 Task: Create a due date automation trigger when advanced on, on the wednesday after a card is due add dates due in 1 days at 11:00 AM.
Action: Mouse moved to (1032, 85)
Screenshot: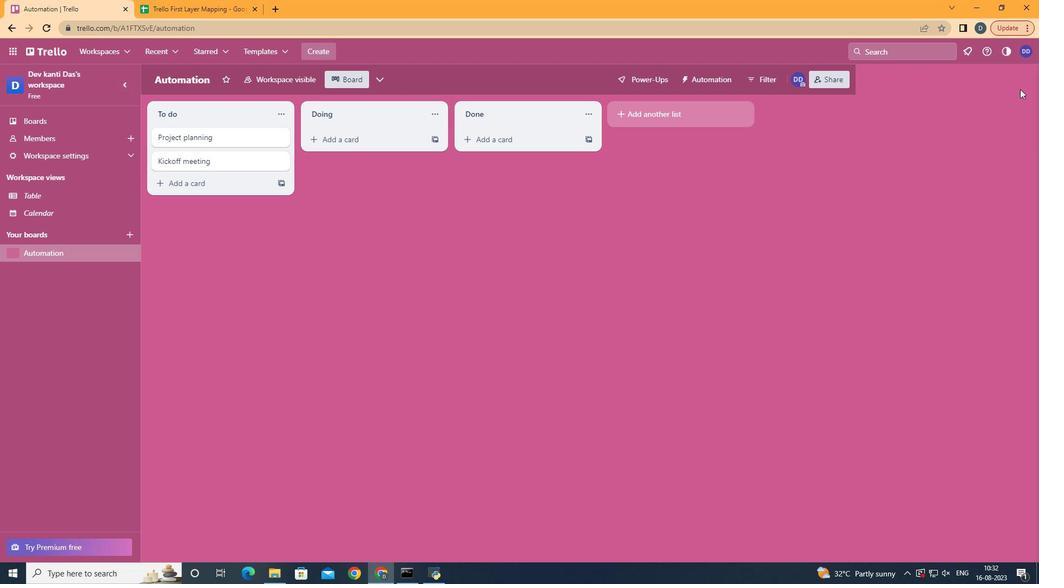 
Action: Mouse pressed left at (1032, 85)
Screenshot: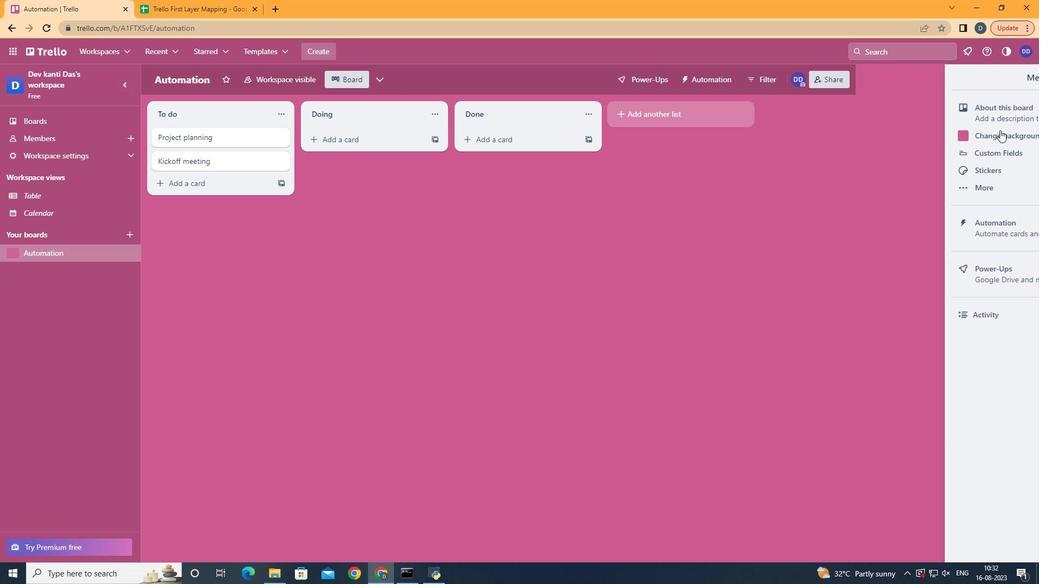 
Action: Mouse moved to (948, 230)
Screenshot: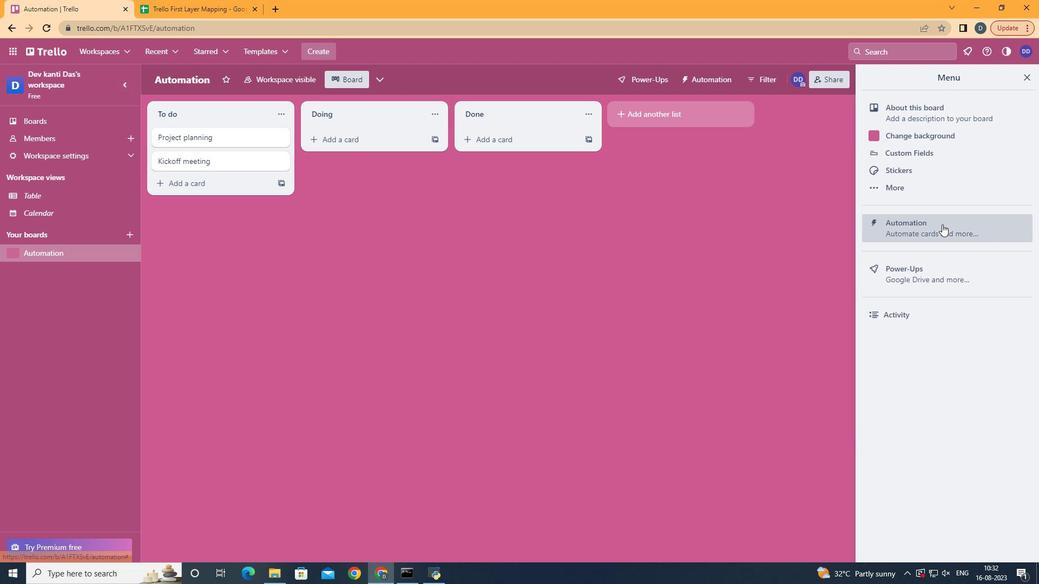 
Action: Mouse pressed left at (948, 230)
Screenshot: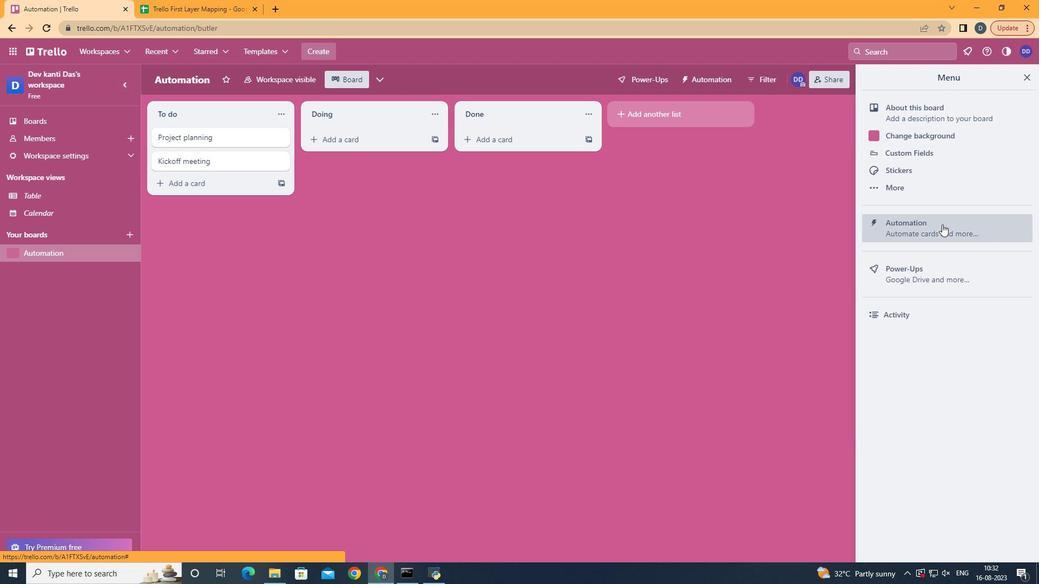 
Action: Mouse moved to (226, 224)
Screenshot: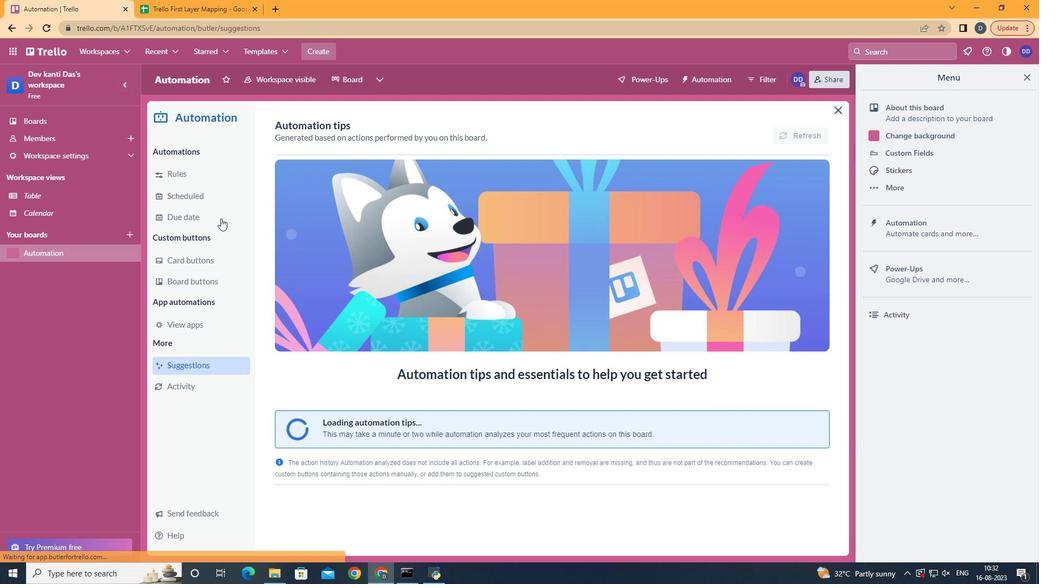 
Action: Mouse pressed left at (226, 224)
Screenshot: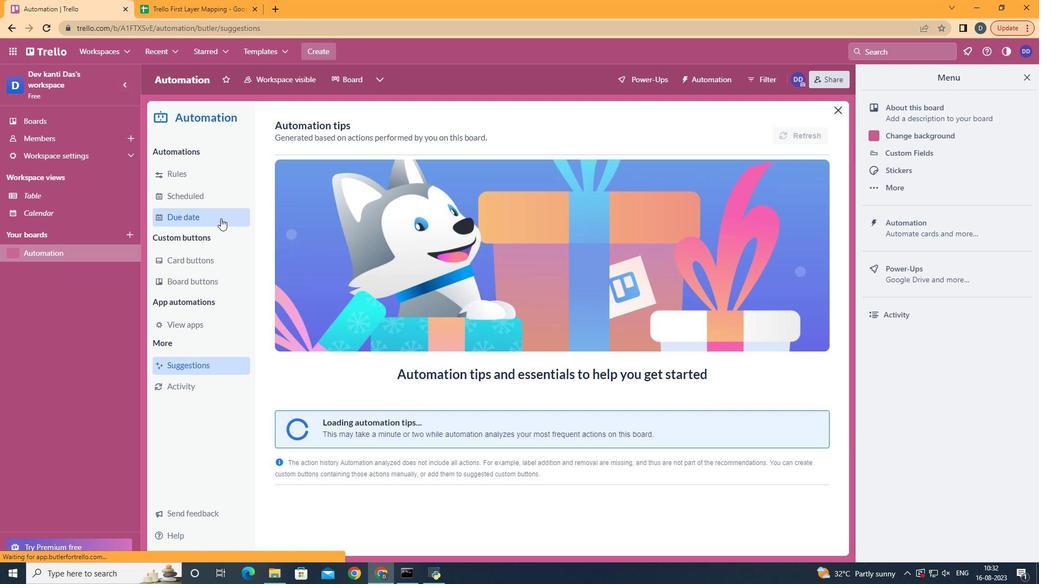 
Action: Mouse moved to (762, 134)
Screenshot: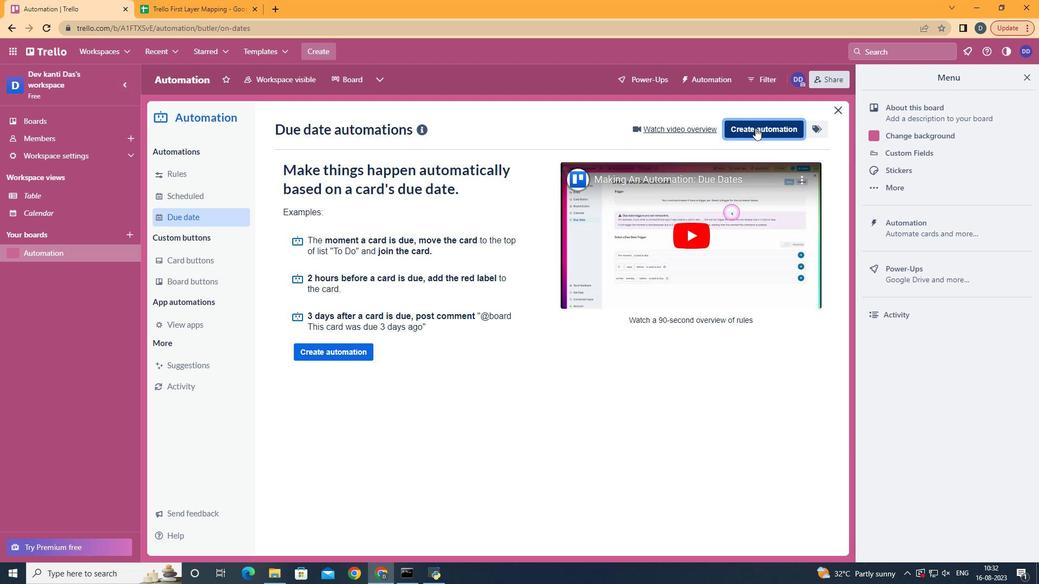 
Action: Mouse pressed left at (762, 134)
Screenshot: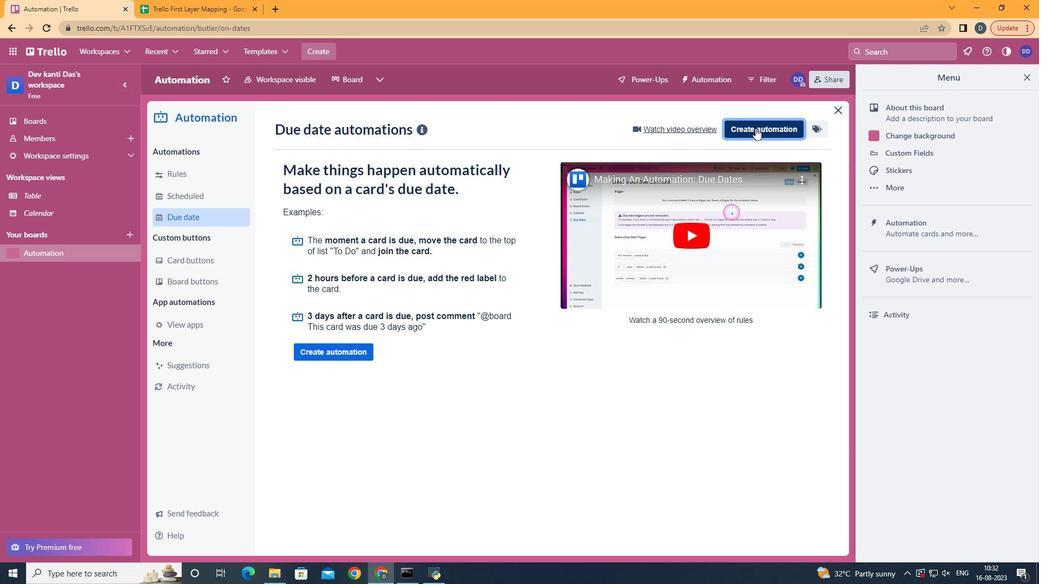 
Action: Mouse moved to (590, 238)
Screenshot: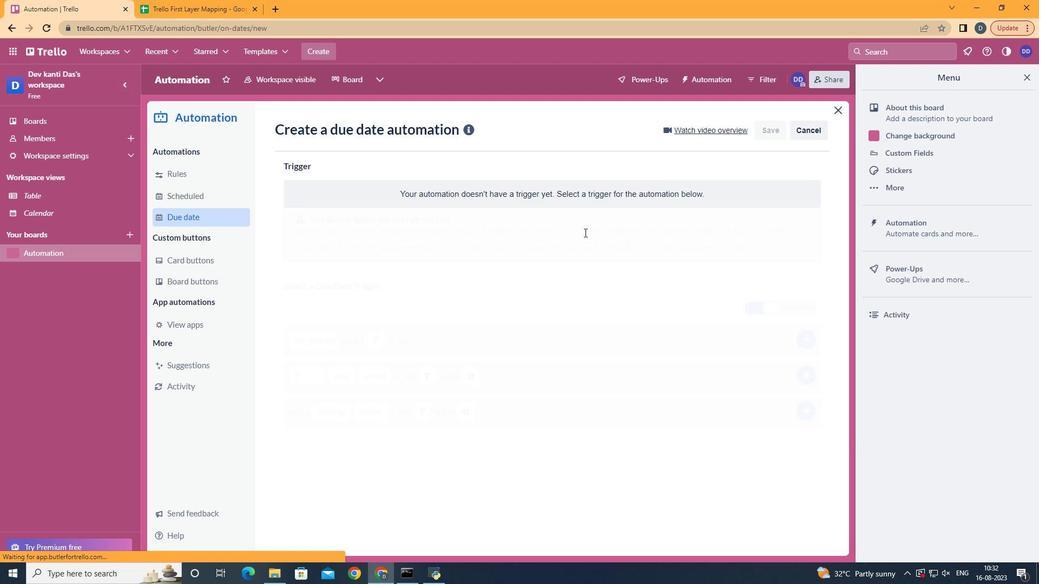 
Action: Mouse pressed left at (590, 238)
Screenshot: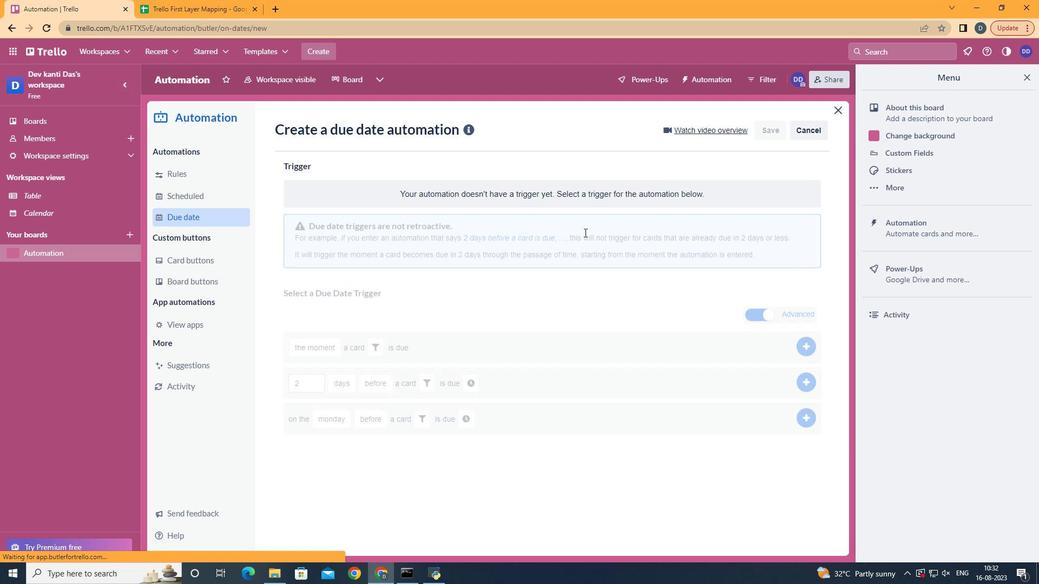 
Action: Mouse moved to (359, 333)
Screenshot: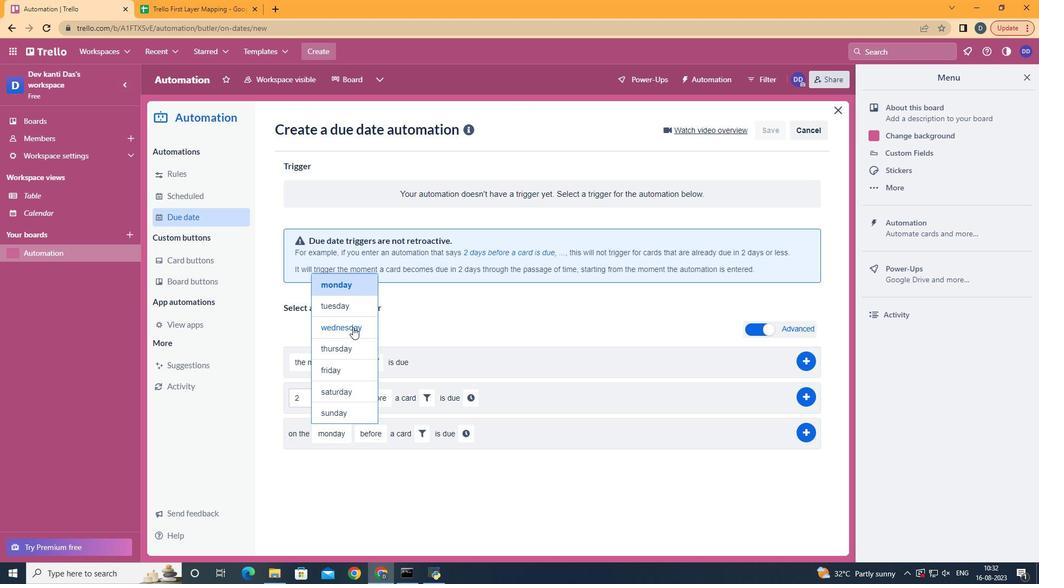 
Action: Mouse pressed left at (359, 333)
Screenshot: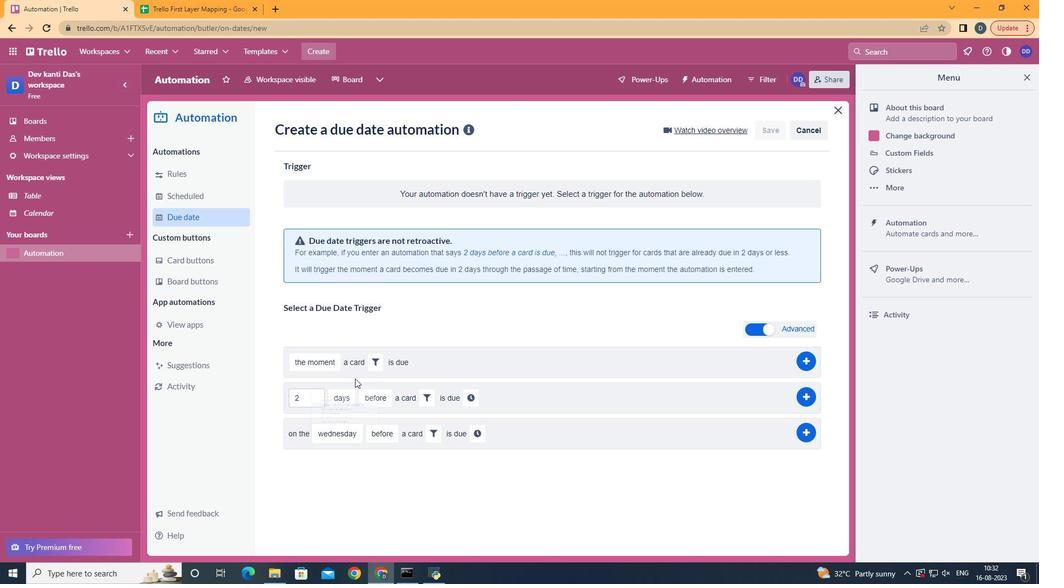 
Action: Mouse moved to (388, 472)
Screenshot: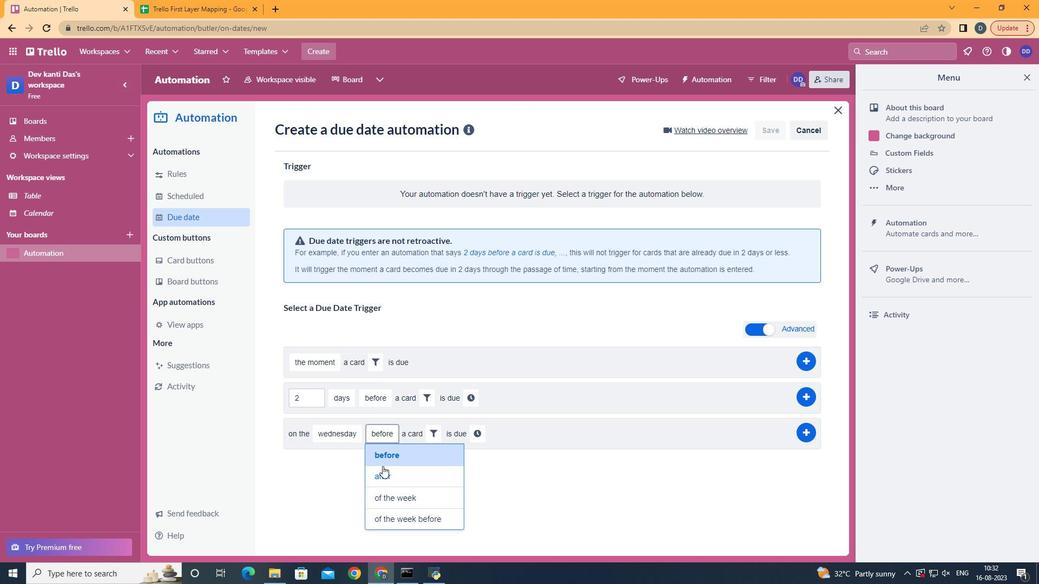 
Action: Mouse pressed left at (388, 472)
Screenshot: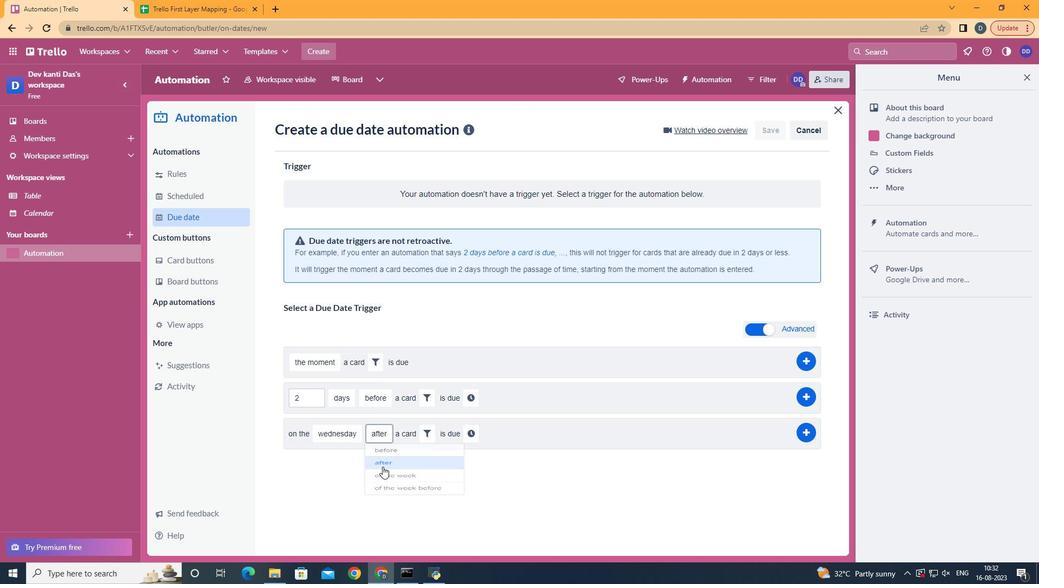 
Action: Mouse moved to (433, 444)
Screenshot: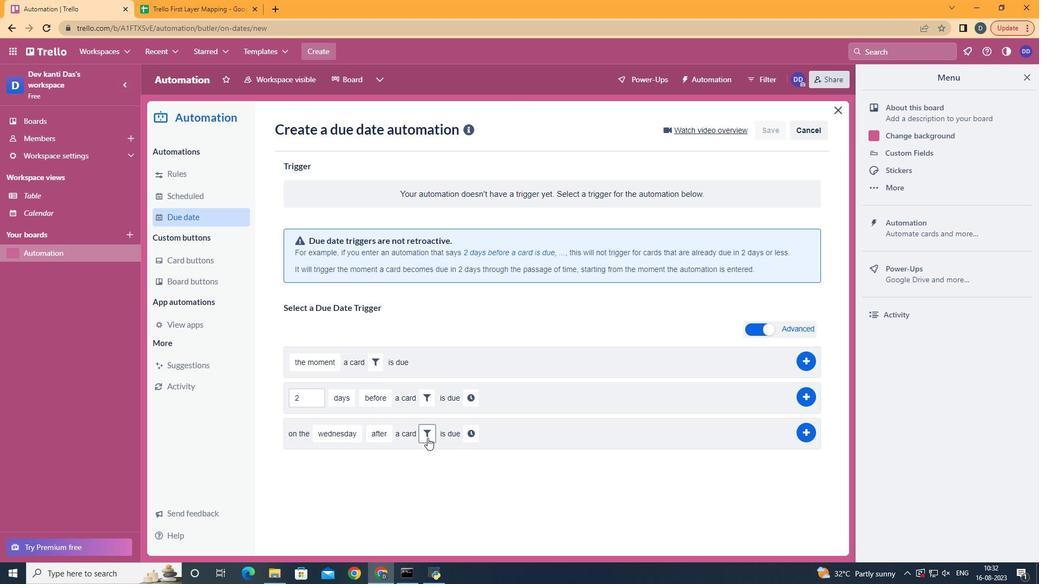 
Action: Mouse pressed left at (433, 444)
Screenshot: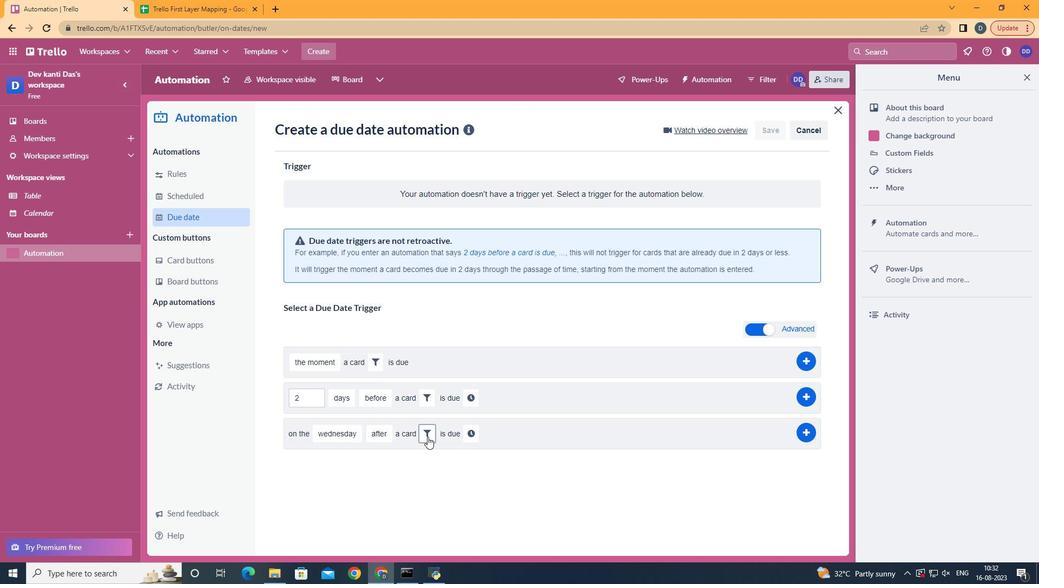 
Action: Mouse moved to (484, 467)
Screenshot: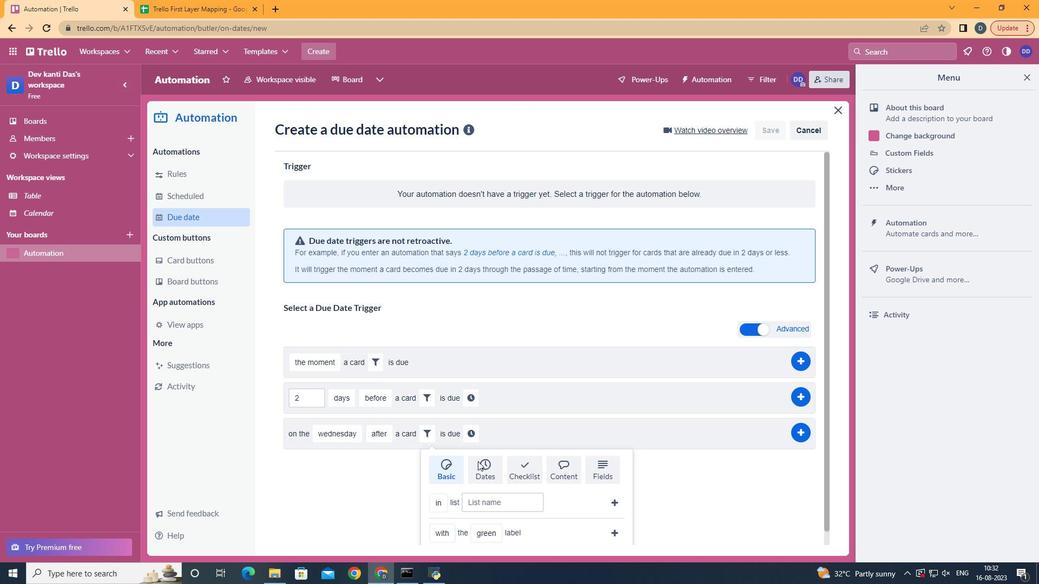 
Action: Mouse pressed left at (484, 467)
Screenshot: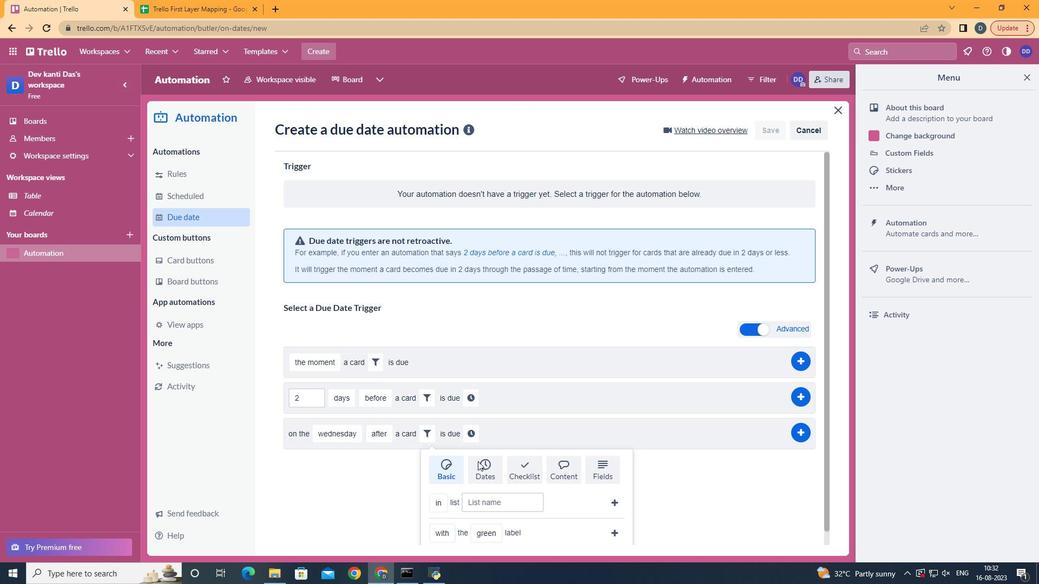 
Action: Mouse scrolled (484, 467) with delta (0, 0)
Screenshot: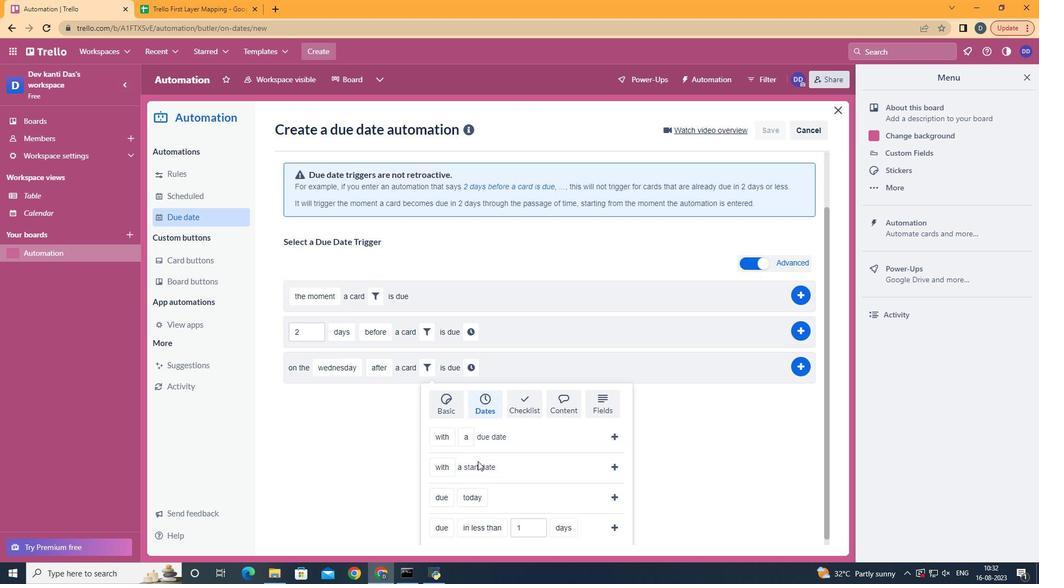 
Action: Mouse scrolled (484, 467) with delta (0, 0)
Screenshot: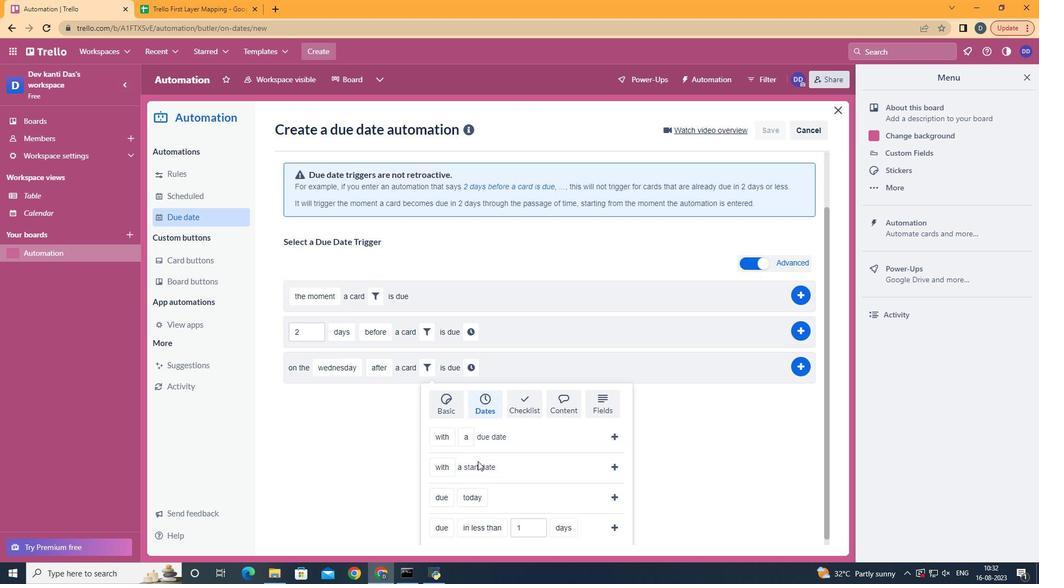 
Action: Mouse scrolled (484, 467) with delta (0, 0)
Screenshot: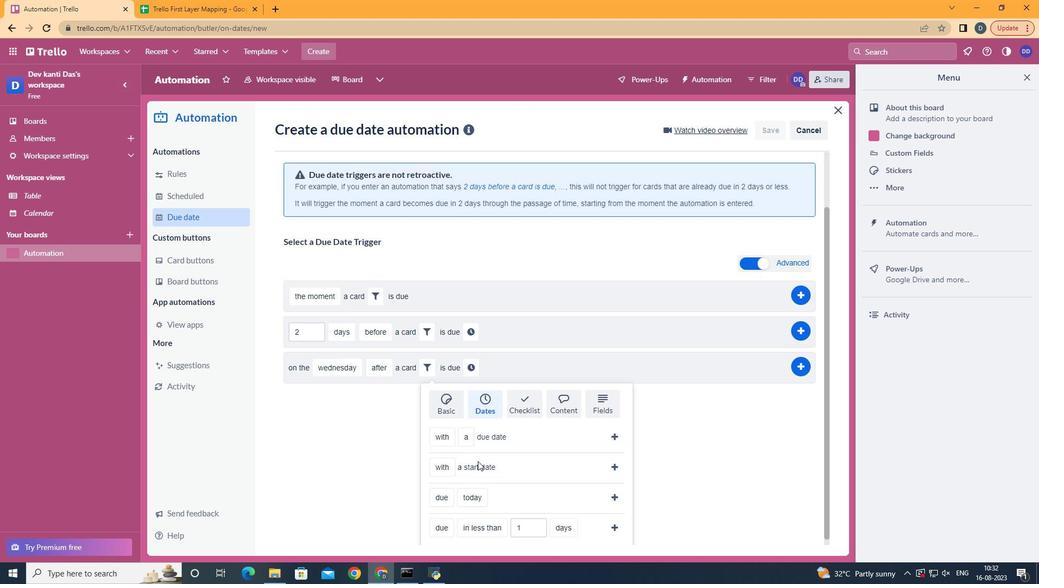 
Action: Mouse scrolled (484, 467) with delta (0, 0)
Screenshot: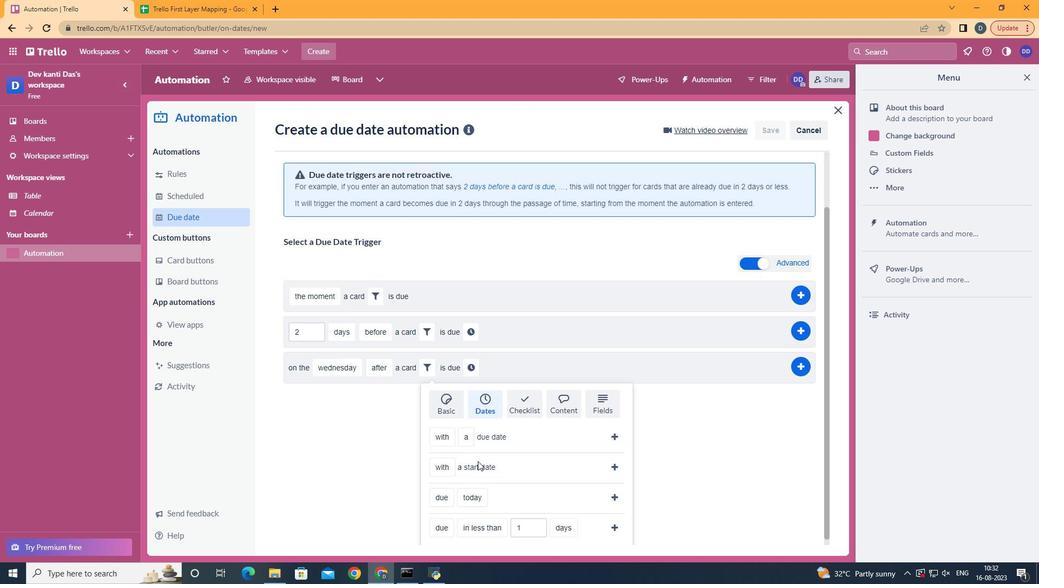 
Action: Mouse moved to (495, 414)
Screenshot: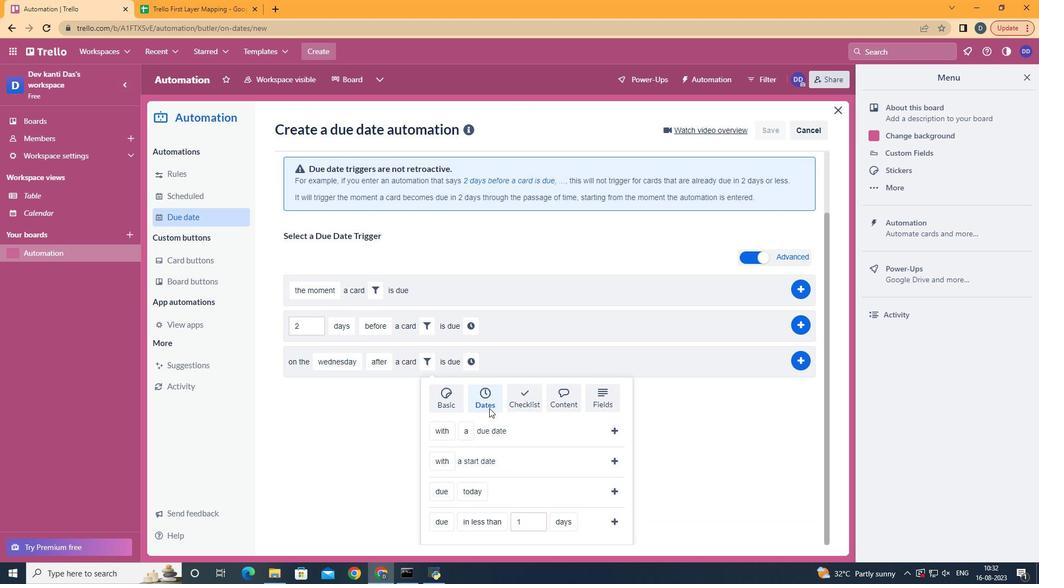 
Action: Mouse scrolled (495, 414) with delta (0, 0)
Screenshot: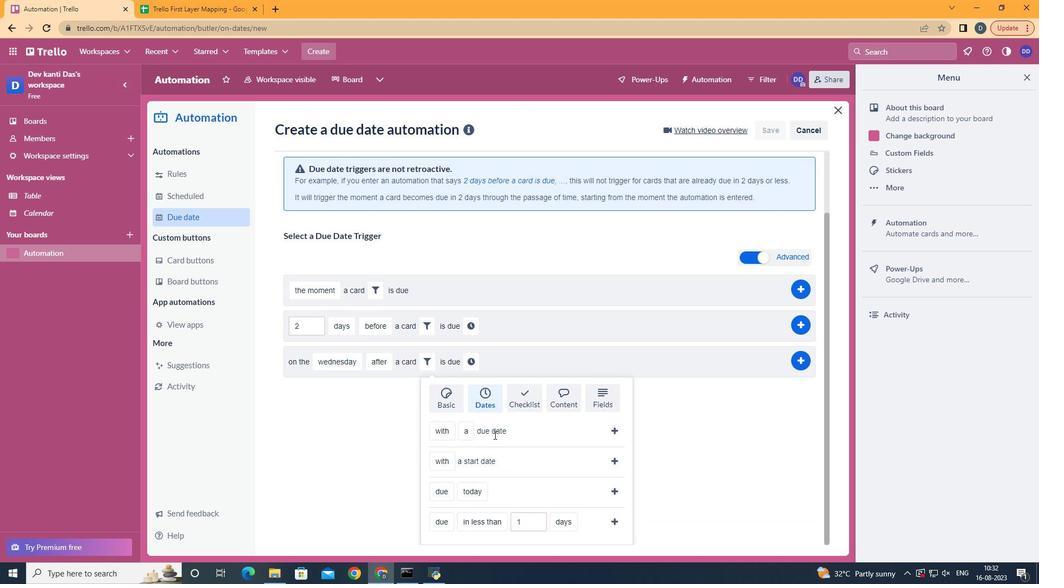 
Action: Mouse scrolled (495, 414) with delta (0, 0)
Screenshot: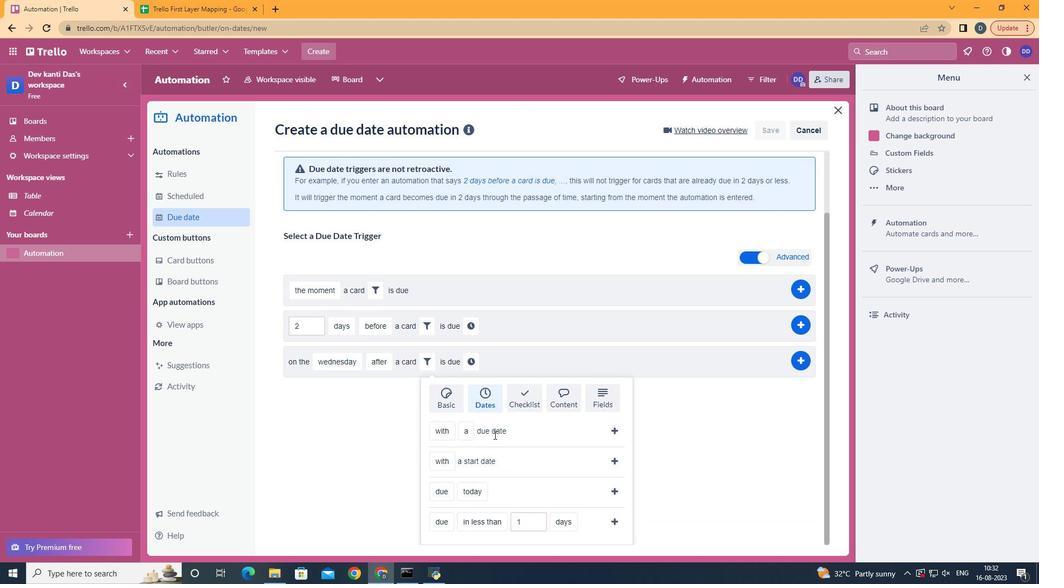 
Action: Mouse moved to (495, 415)
Screenshot: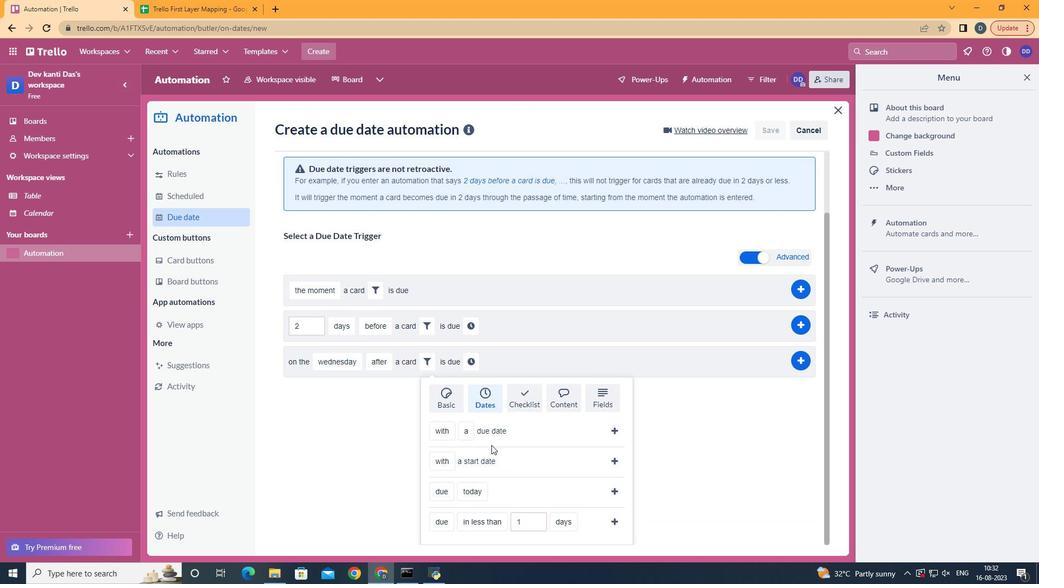 
Action: Mouse scrolled (495, 414) with delta (0, 0)
Screenshot: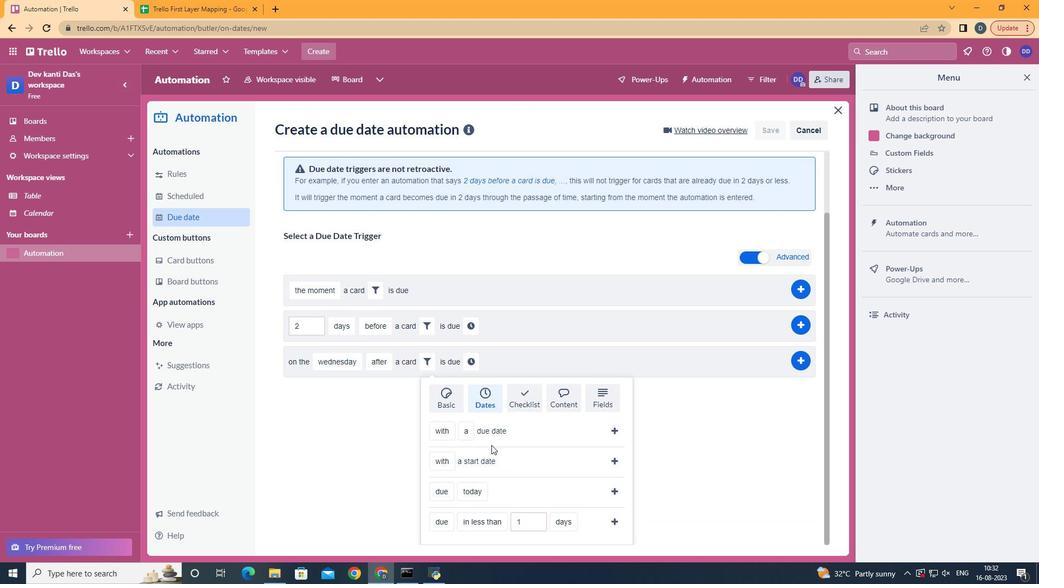
Action: Mouse moved to (491, 488)
Screenshot: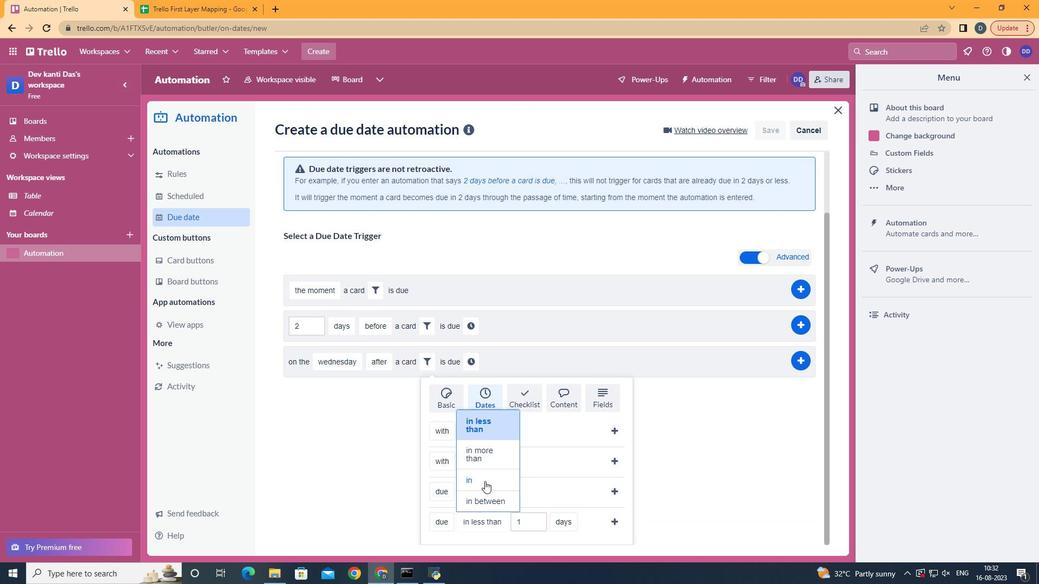 
Action: Mouse pressed left at (491, 488)
Screenshot: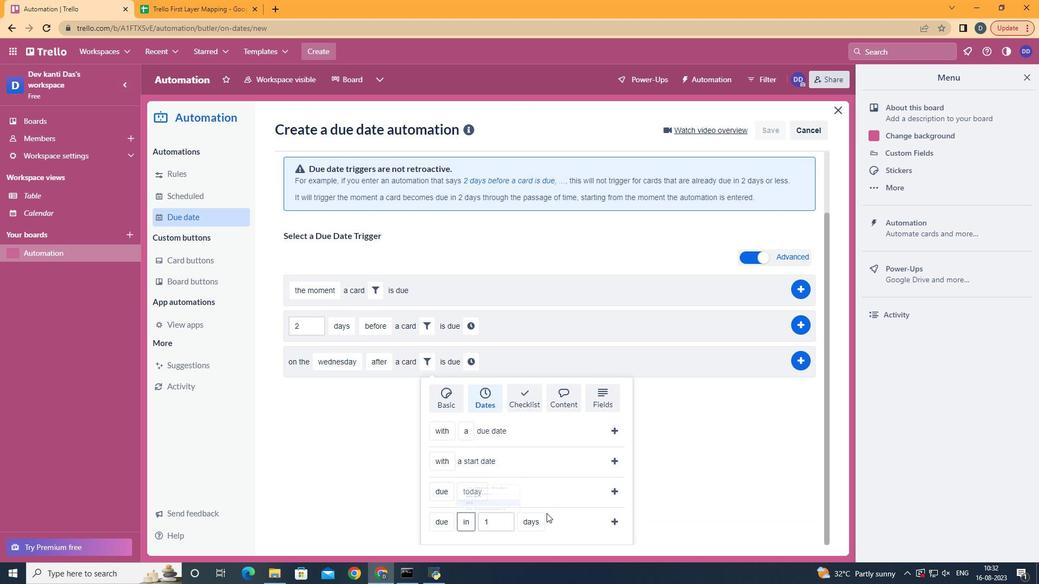 
Action: Mouse moved to (615, 527)
Screenshot: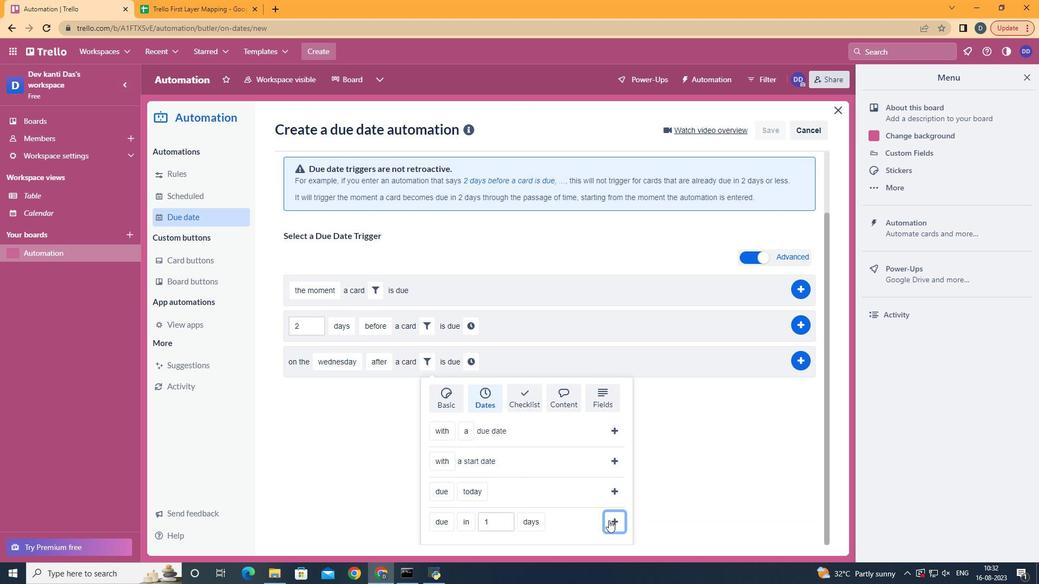 
Action: Mouse pressed left at (615, 527)
Screenshot: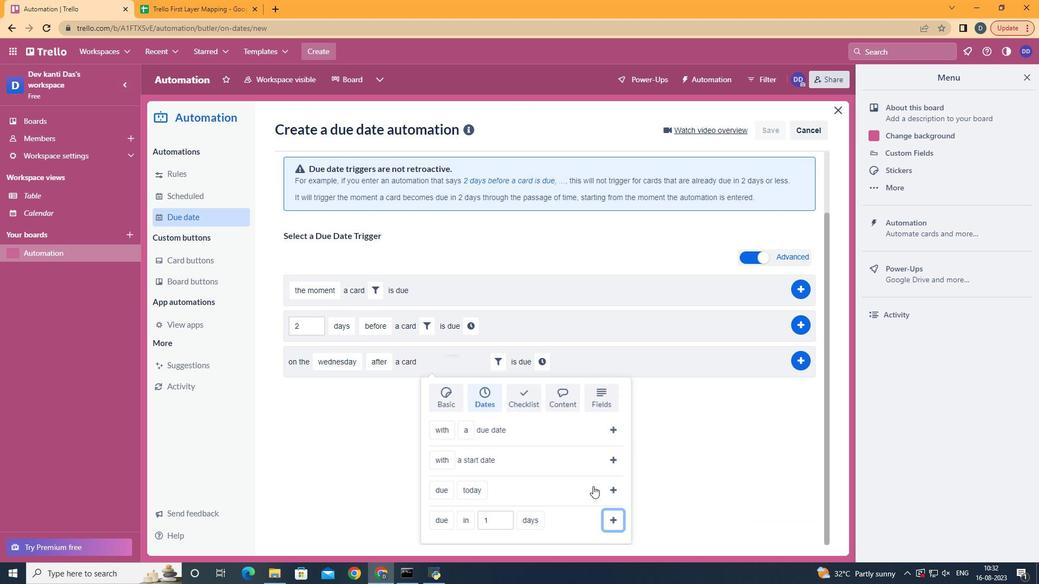
Action: Mouse moved to (551, 444)
Screenshot: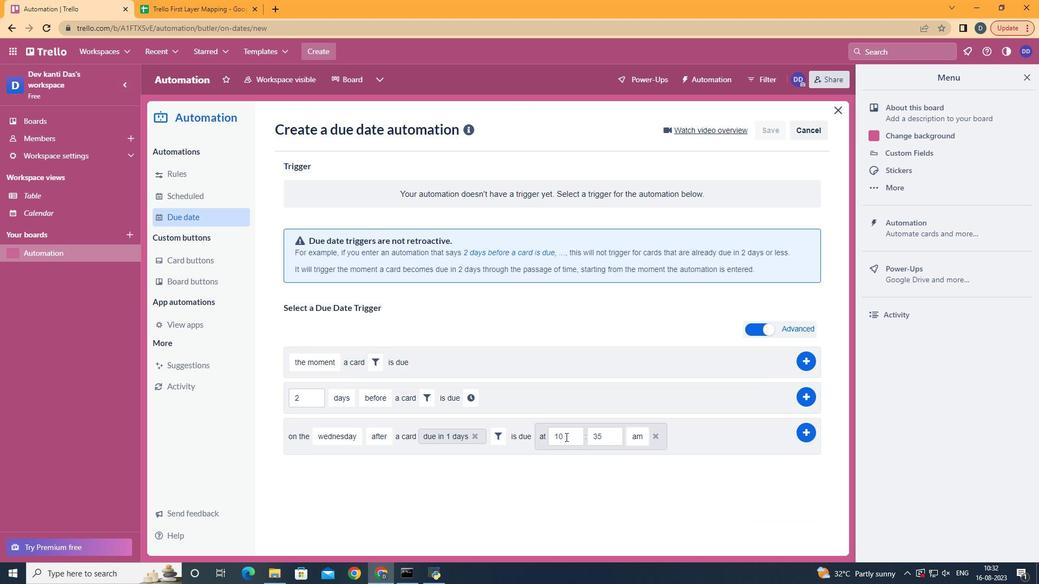 
Action: Mouse pressed left at (551, 444)
Screenshot: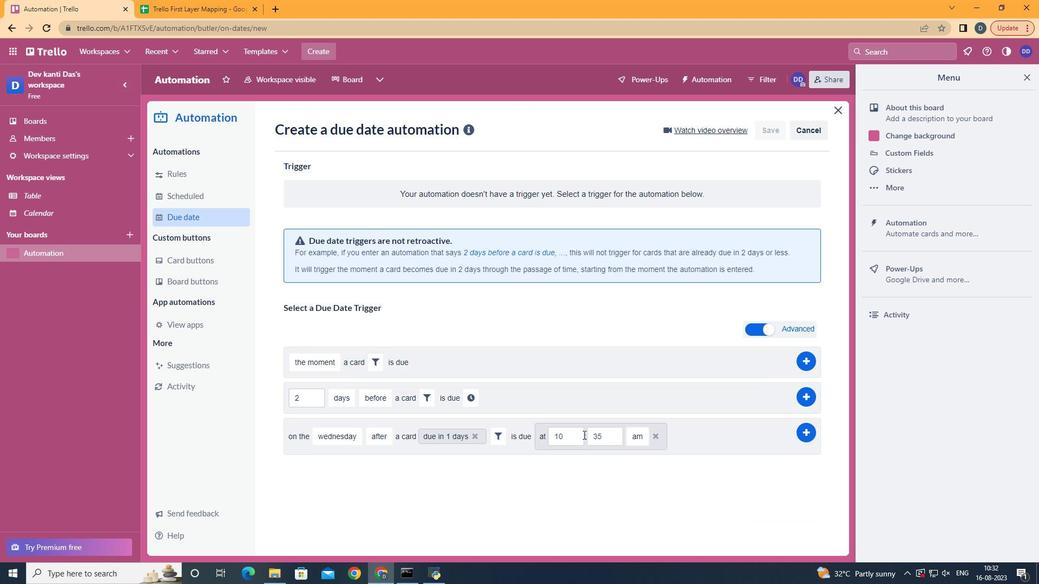 
Action: Mouse moved to (589, 441)
Screenshot: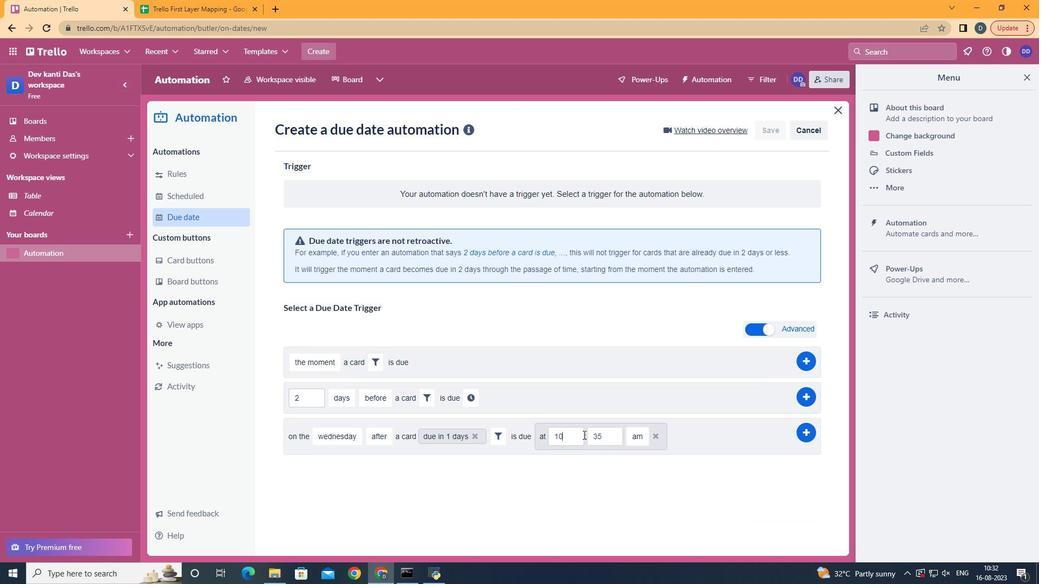 
Action: Mouse pressed left at (589, 441)
Screenshot: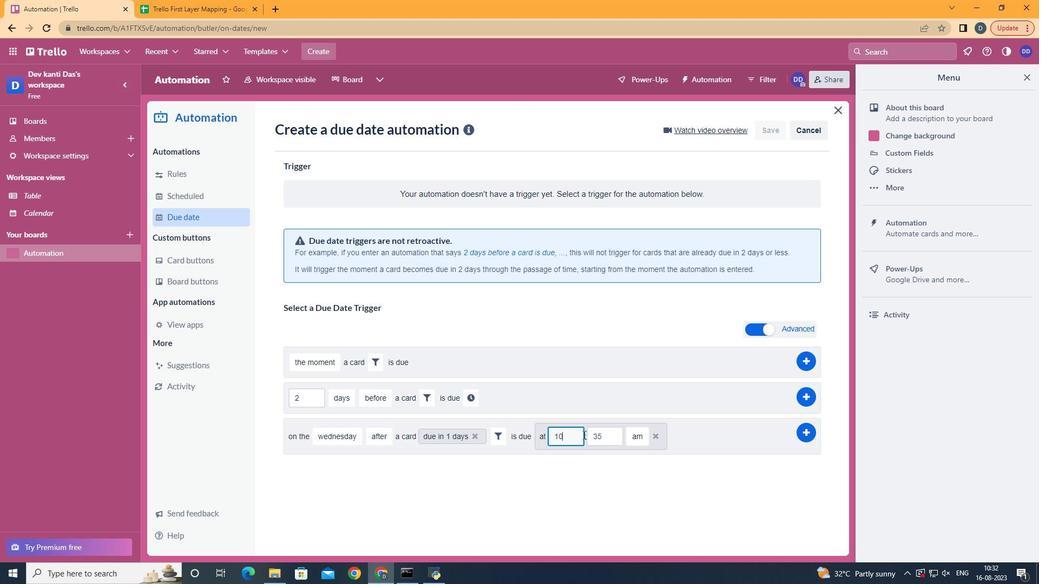 
Action: Mouse moved to (592, 440)
Screenshot: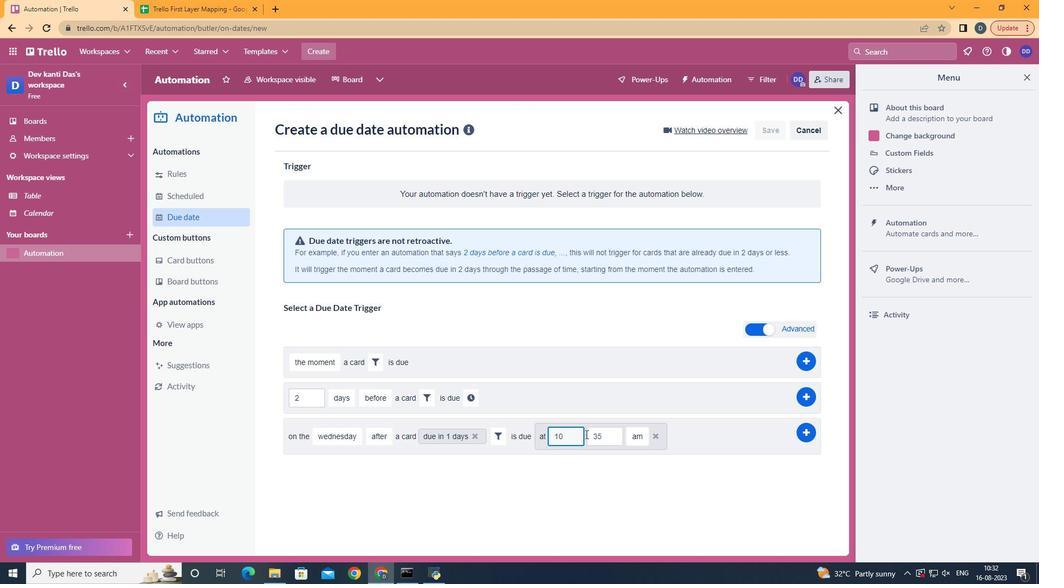 
Action: Key pressed <Key.backspace>1
Screenshot: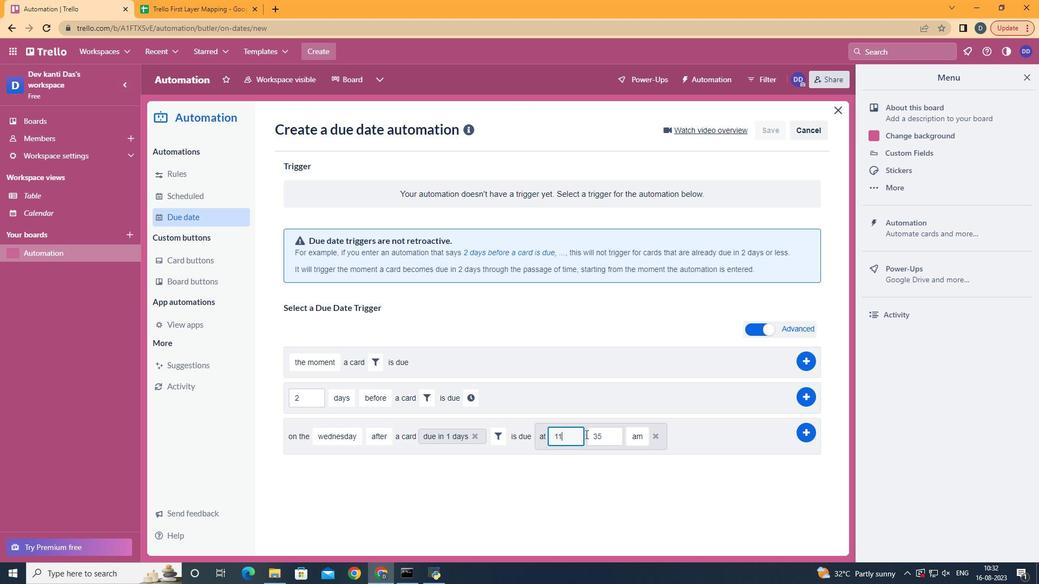 
Action: Mouse moved to (618, 441)
Screenshot: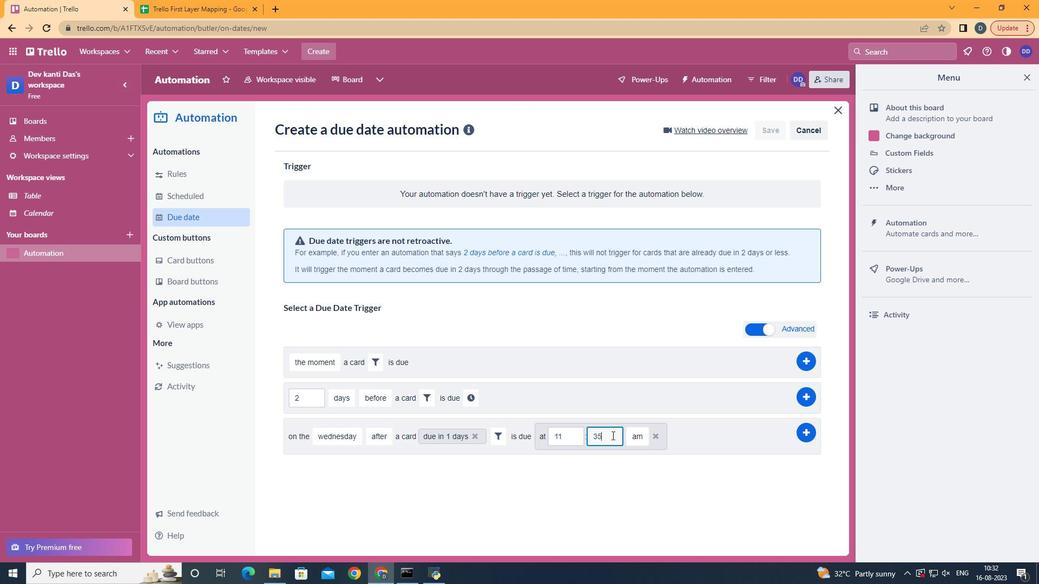 
Action: Mouse pressed left at (618, 441)
Screenshot: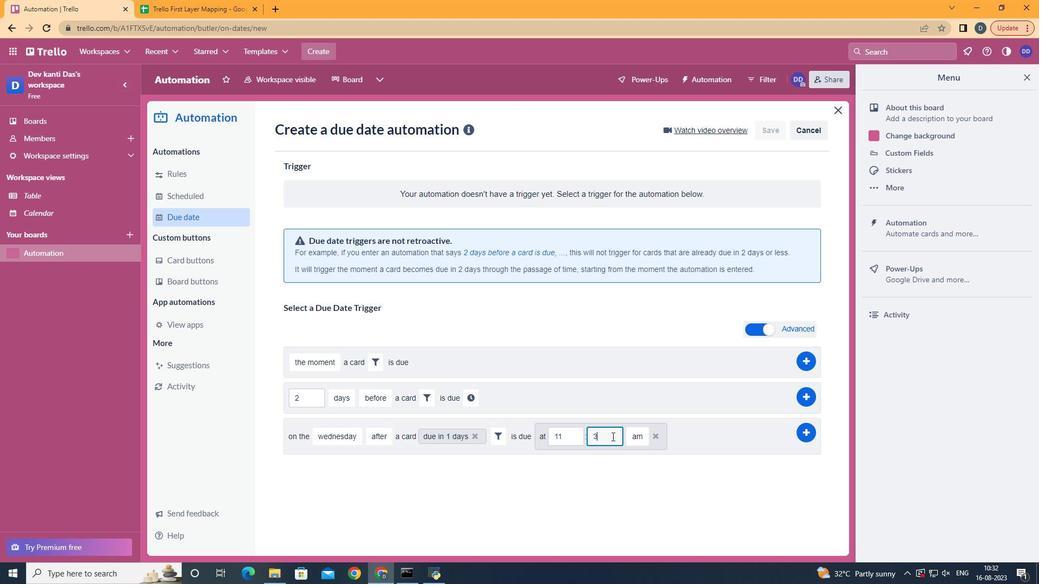
Action: Key pressed <Key.backspace>
Screenshot: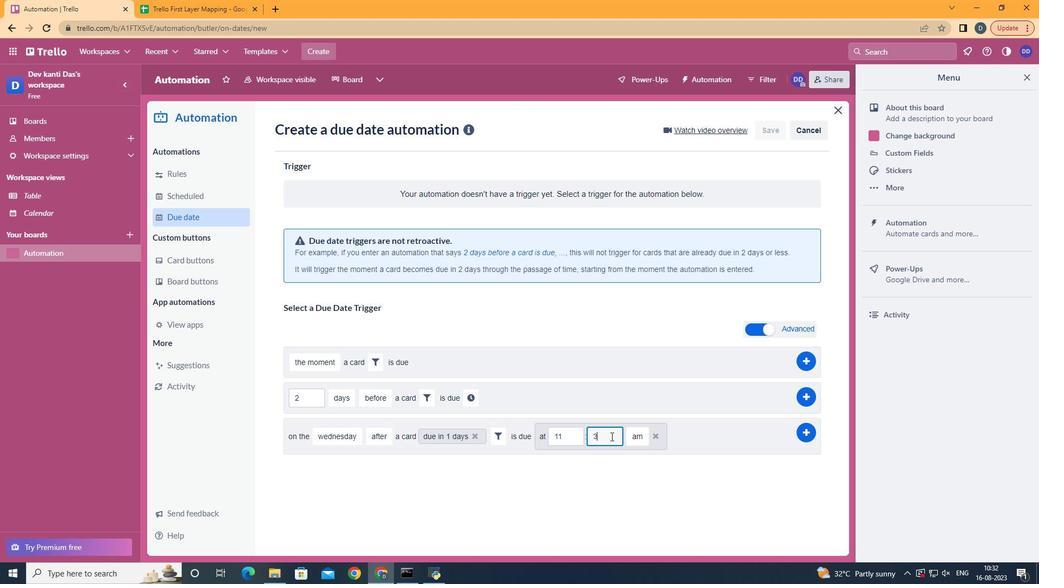 
Action: Mouse moved to (617, 443)
Screenshot: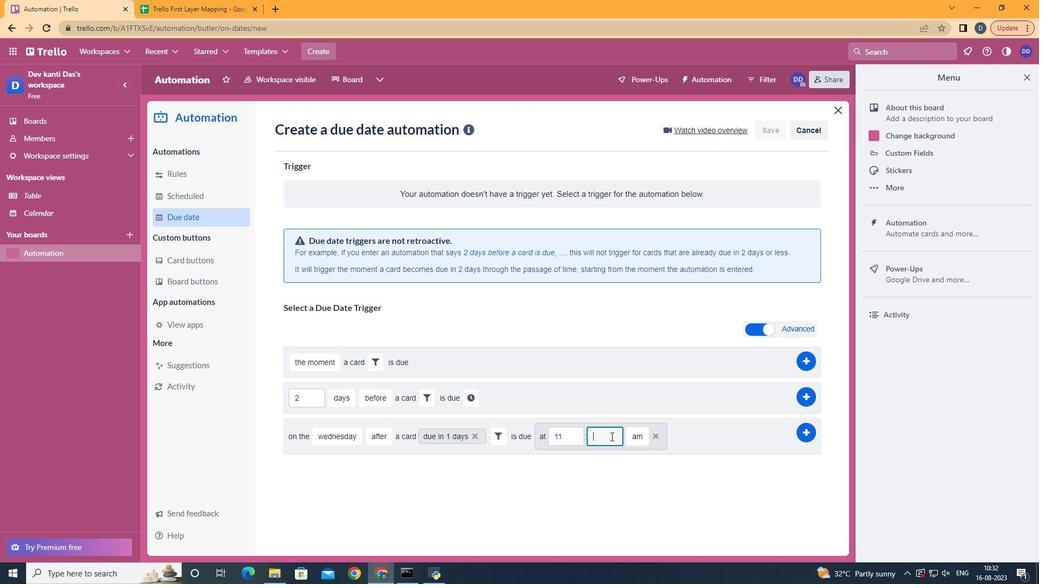 
Action: Key pressed <Key.backspace>00
Screenshot: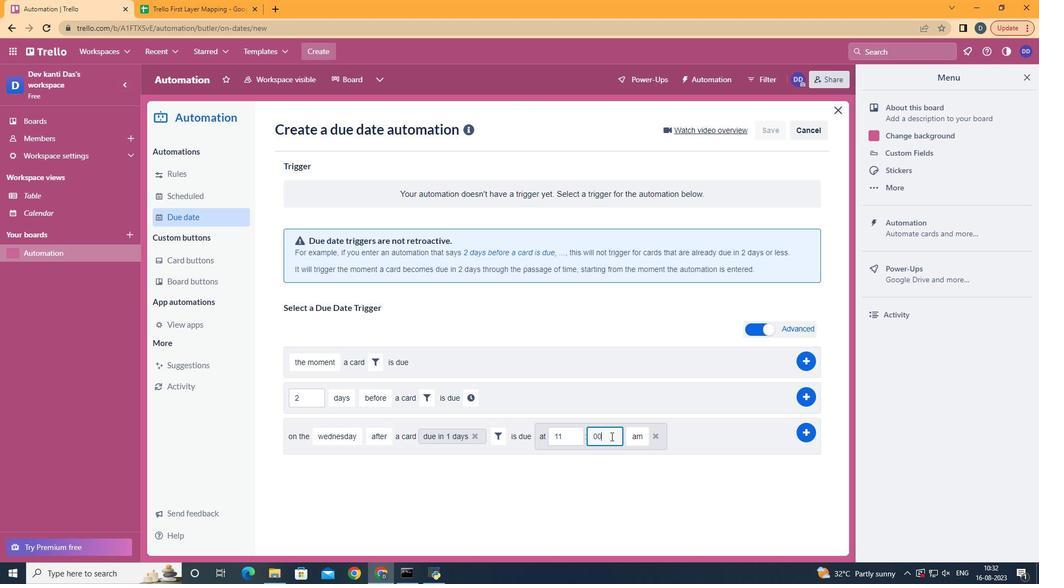 
Action: Mouse moved to (810, 440)
Screenshot: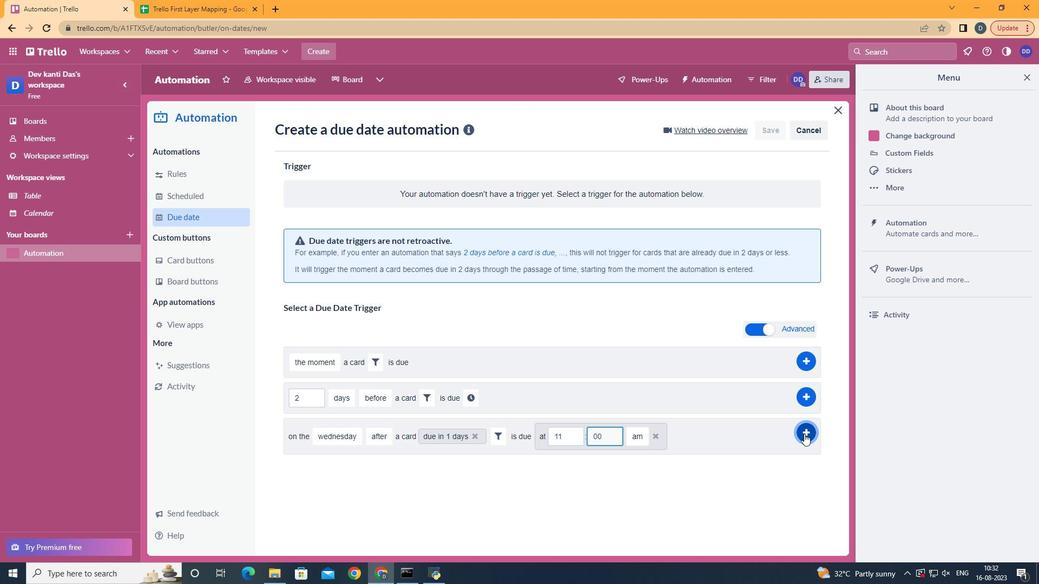 
Action: Mouse pressed left at (810, 440)
Screenshot: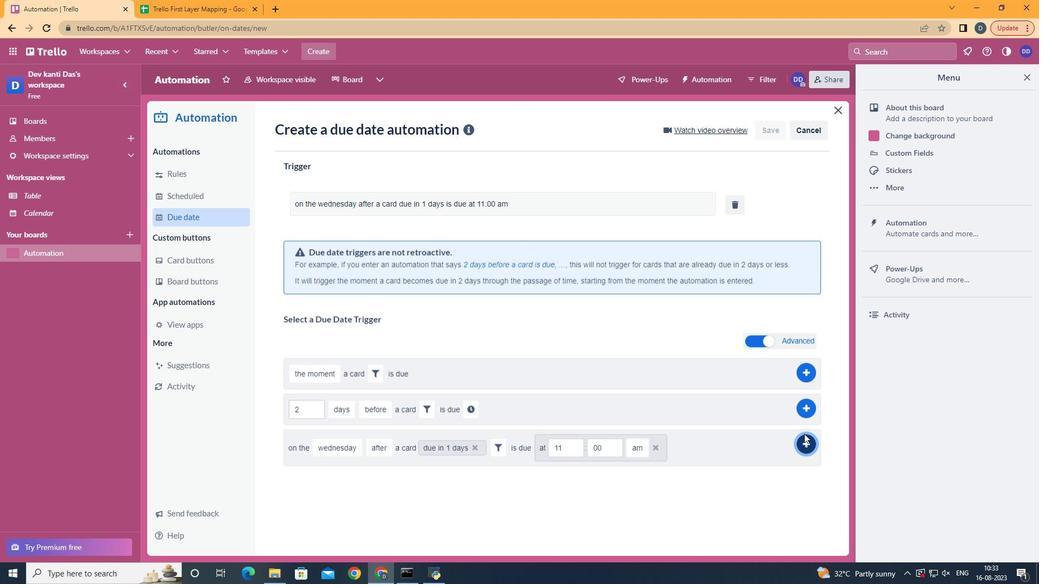 
Action: Mouse moved to (810, 440)
Screenshot: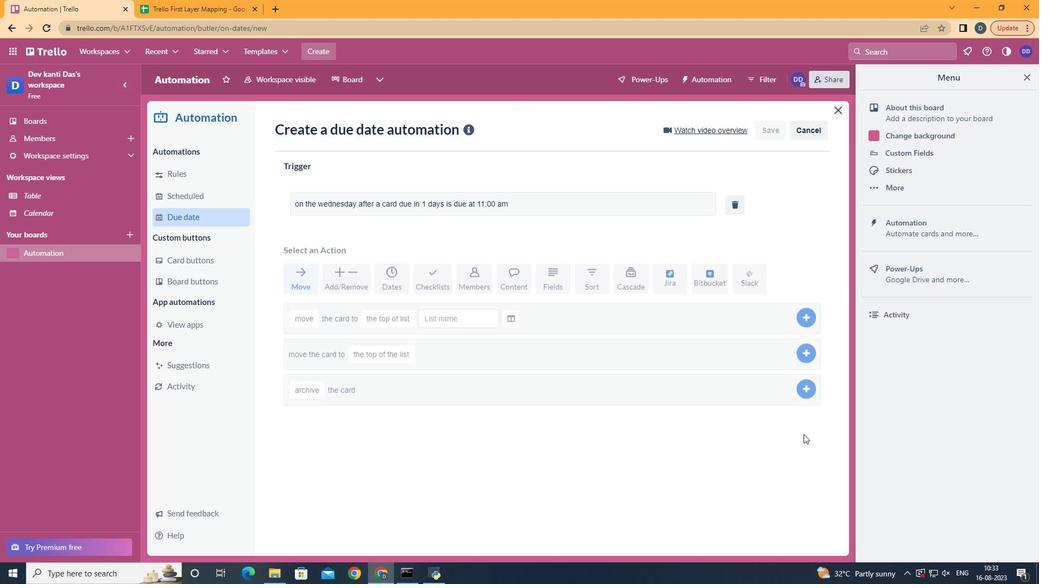 
